 Task: Disable the option push notifications in Job application updates.
Action: Mouse moved to (769, 108)
Screenshot: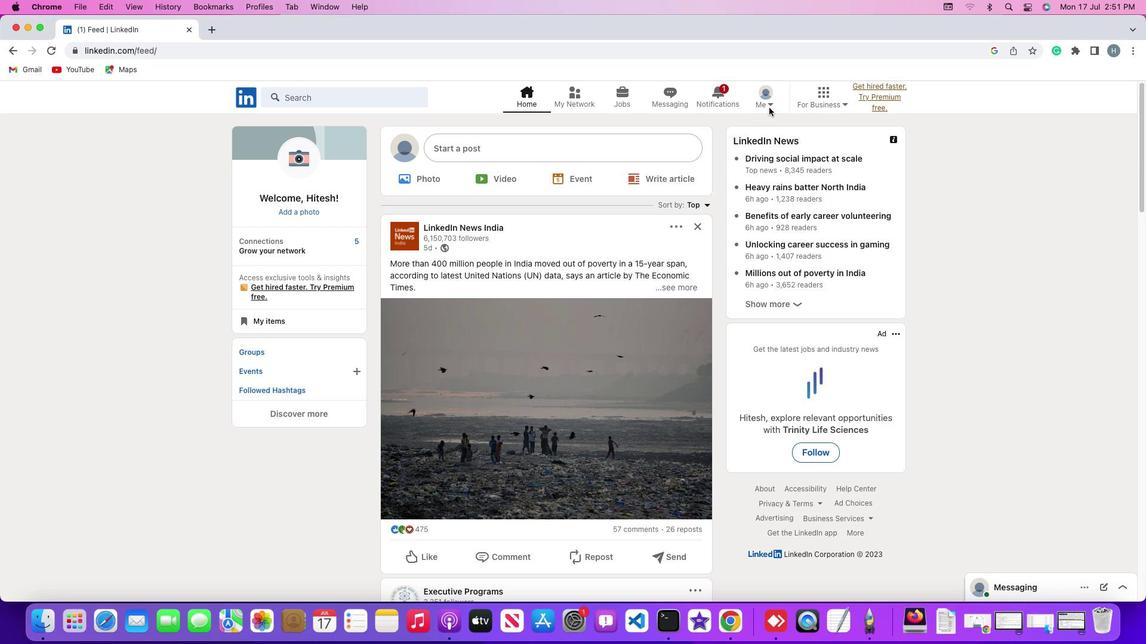
Action: Mouse pressed left at (769, 108)
Screenshot: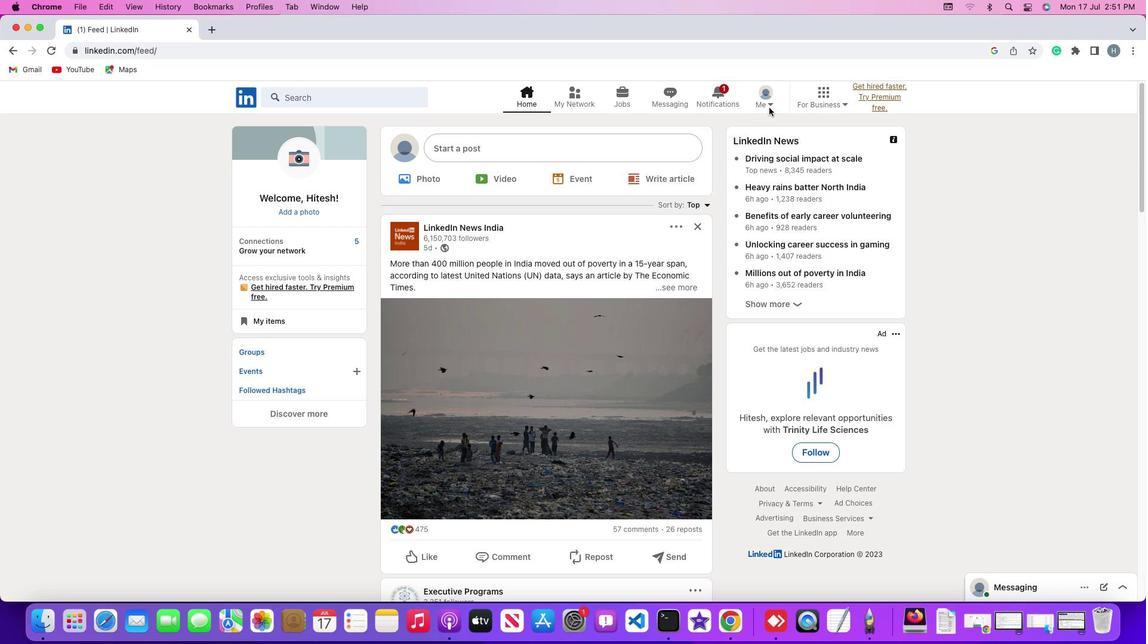 
Action: Mouse moved to (768, 105)
Screenshot: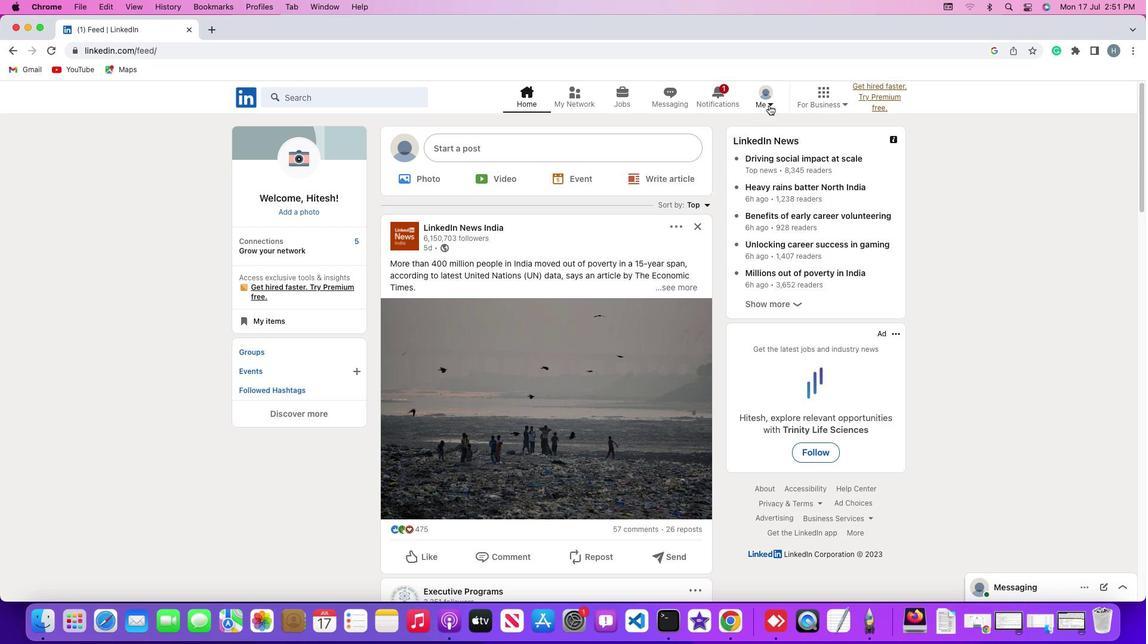 
Action: Mouse pressed left at (768, 105)
Screenshot: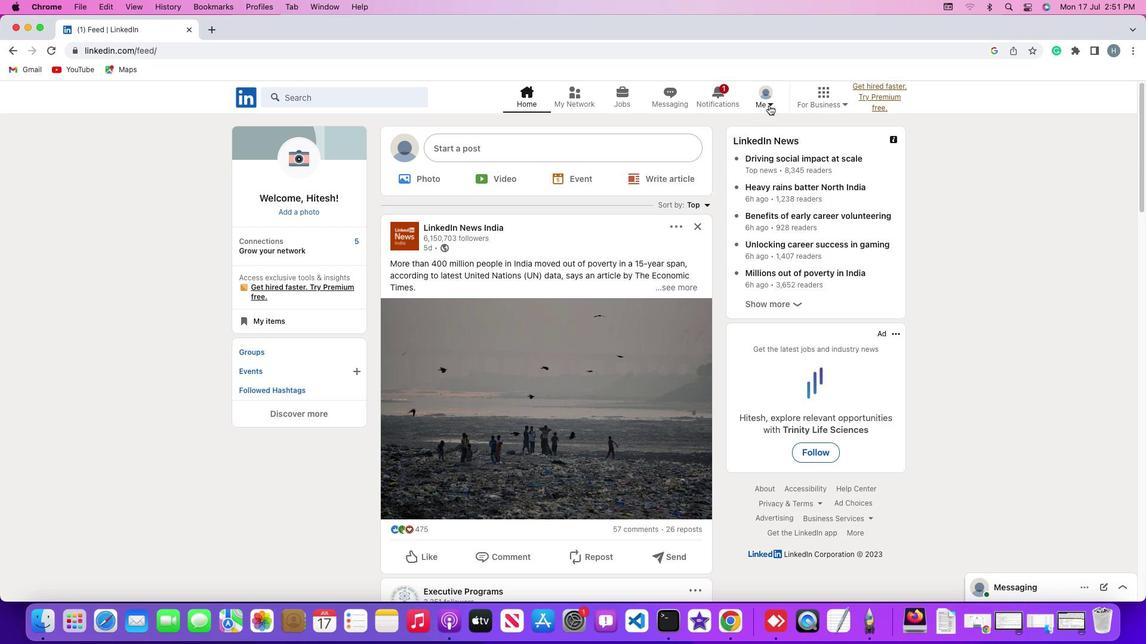 
Action: Mouse moved to (685, 228)
Screenshot: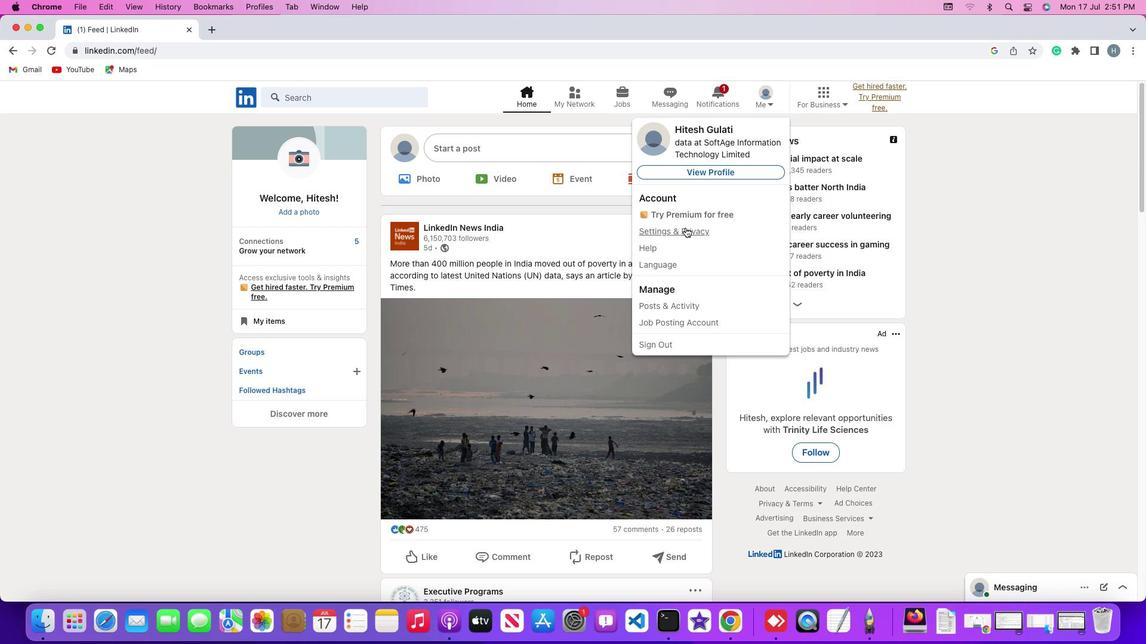 
Action: Mouse pressed left at (685, 228)
Screenshot: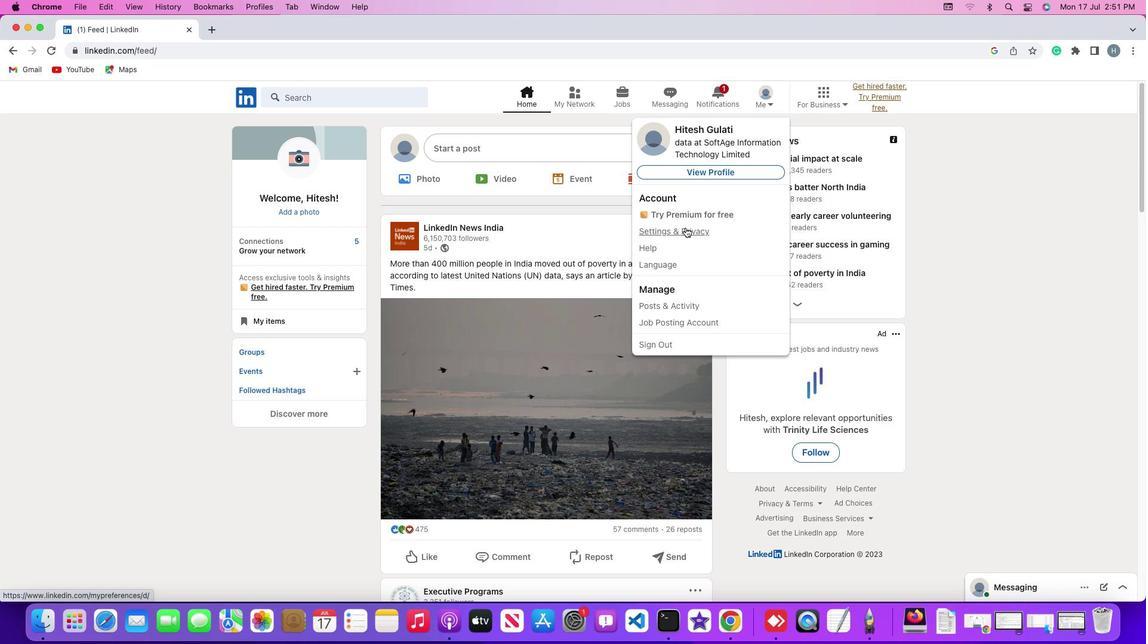 
Action: Mouse moved to (94, 402)
Screenshot: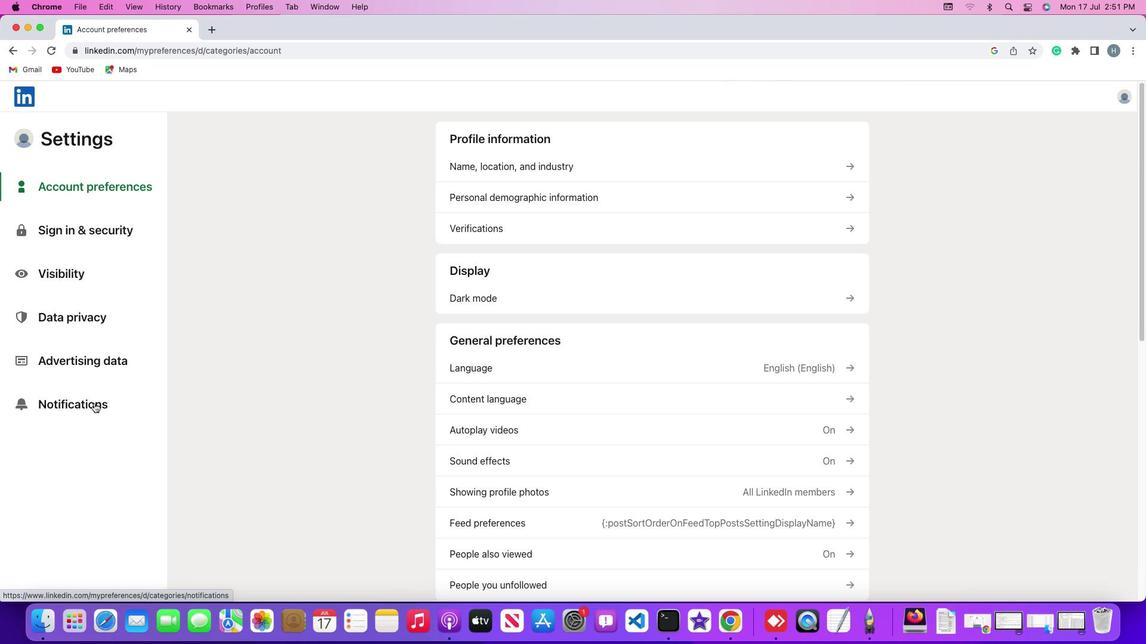
Action: Mouse pressed left at (94, 402)
Screenshot: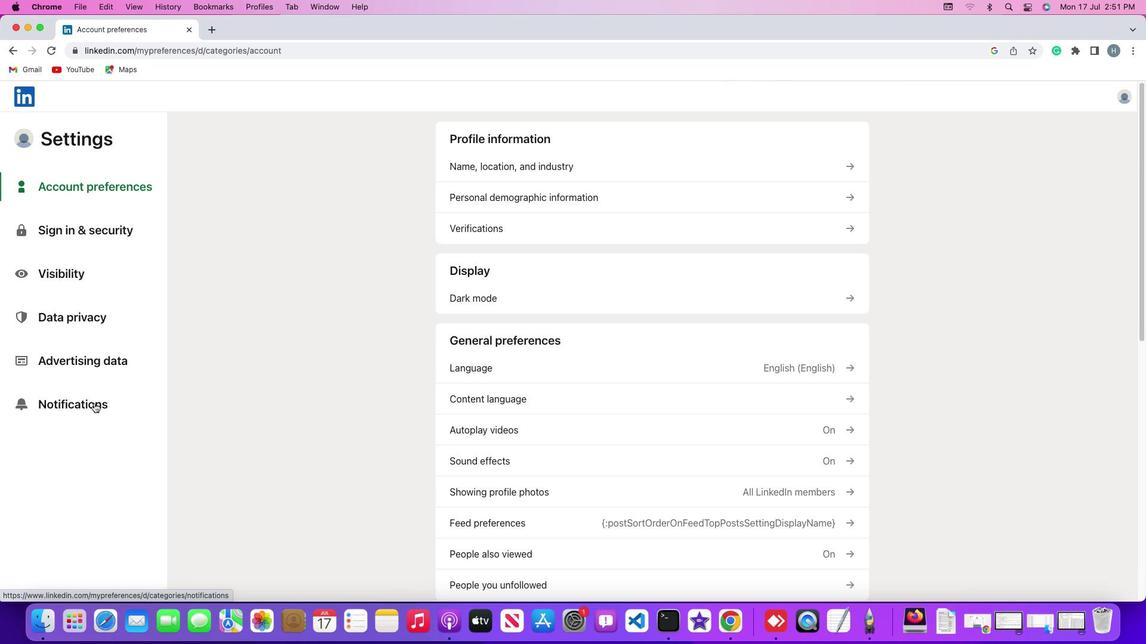
Action: Mouse moved to (569, 169)
Screenshot: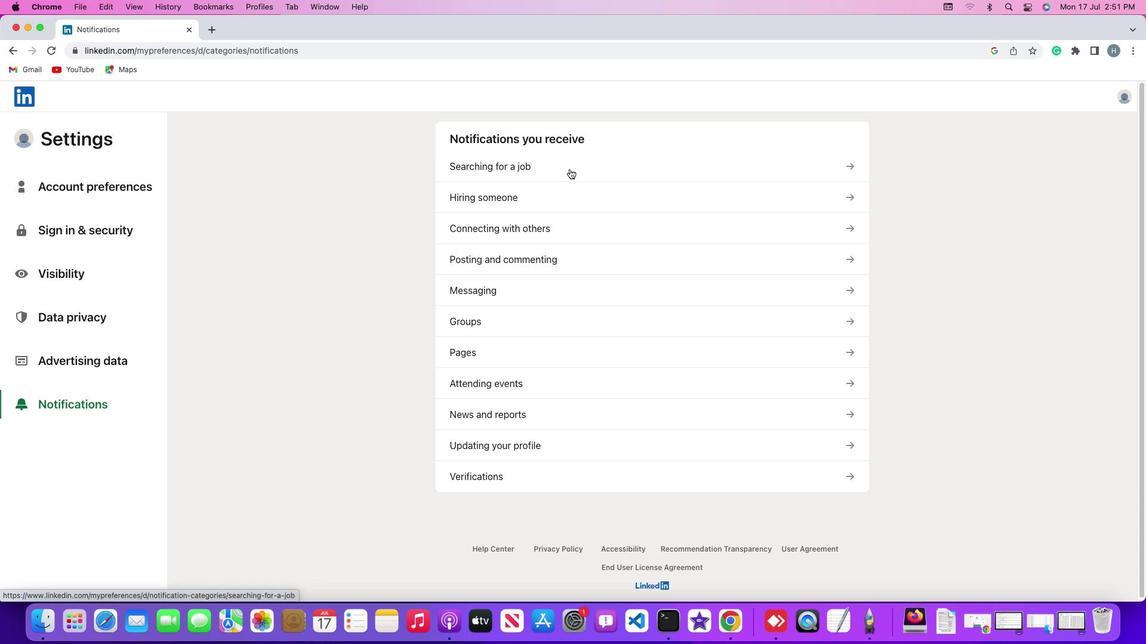 
Action: Mouse pressed left at (569, 169)
Screenshot: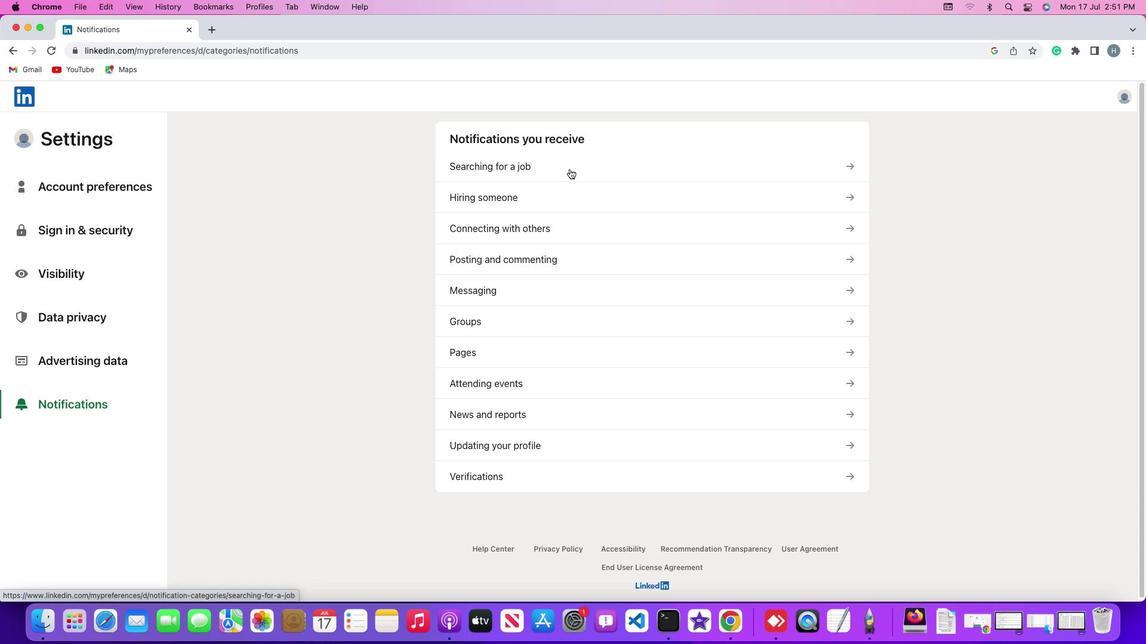 
Action: Mouse moved to (552, 343)
Screenshot: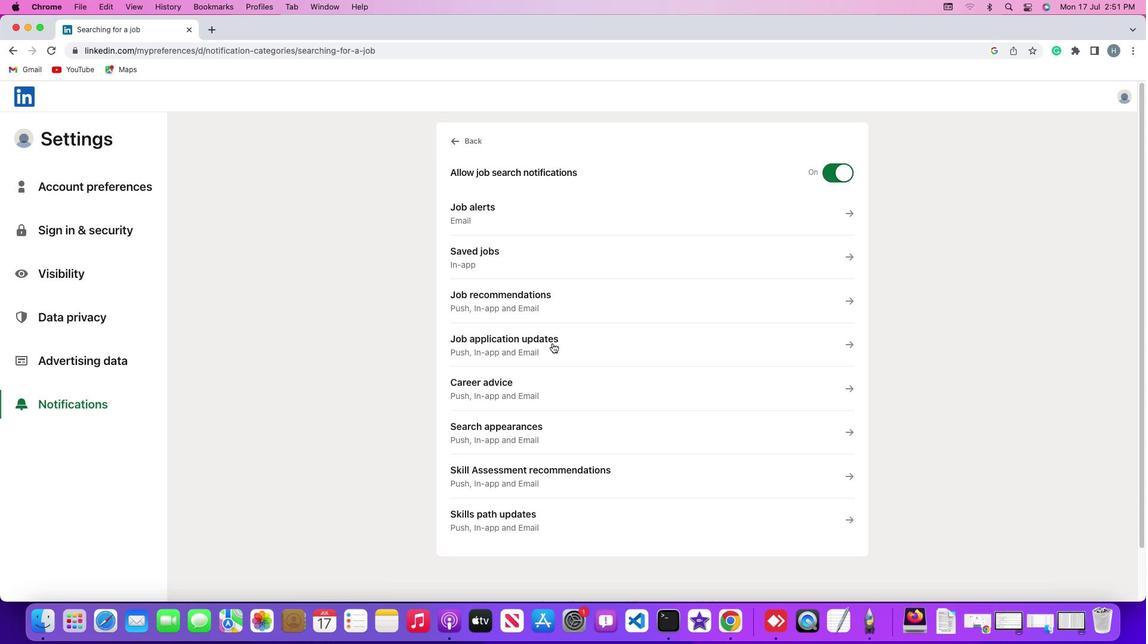 
Action: Mouse pressed left at (552, 343)
Screenshot: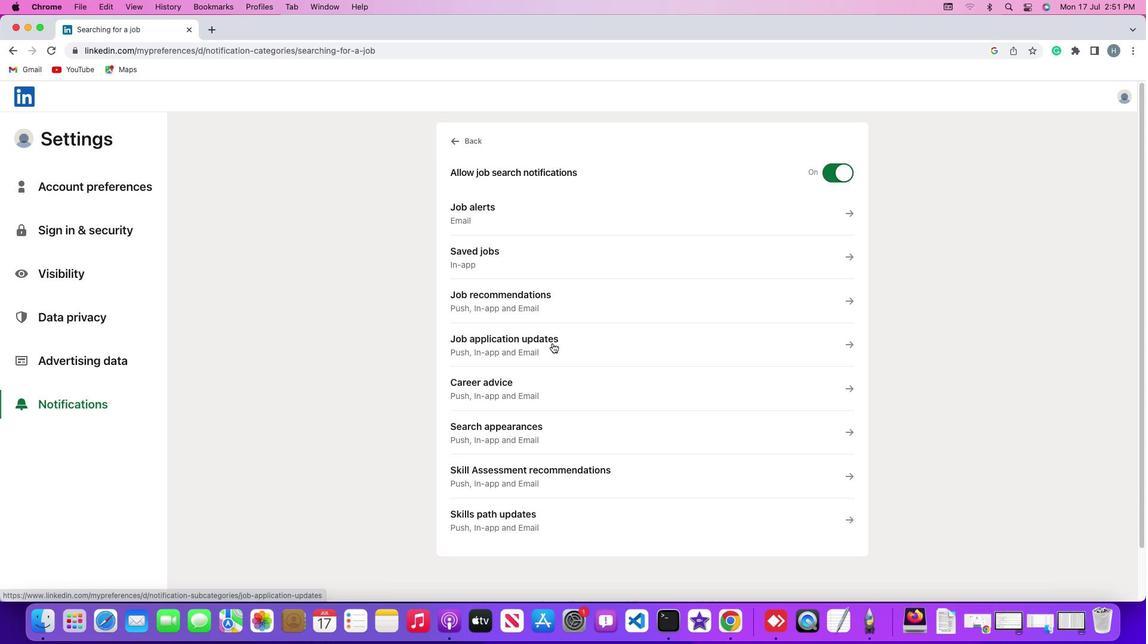 
Action: Mouse moved to (844, 299)
Screenshot: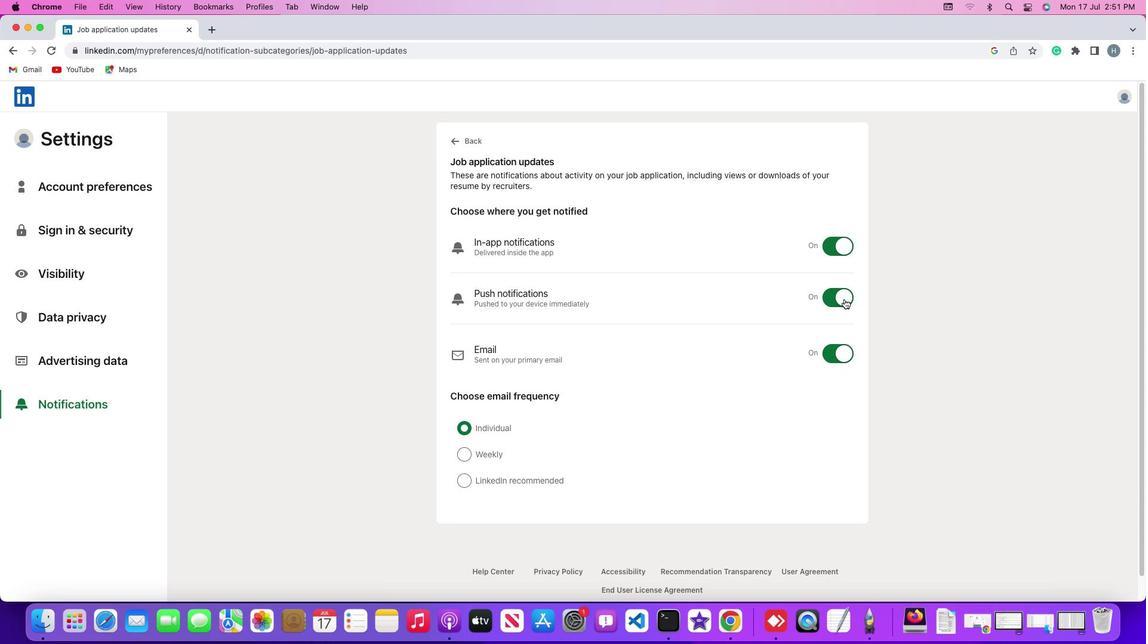 
Action: Mouse pressed left at (844, 299)
Screenshot: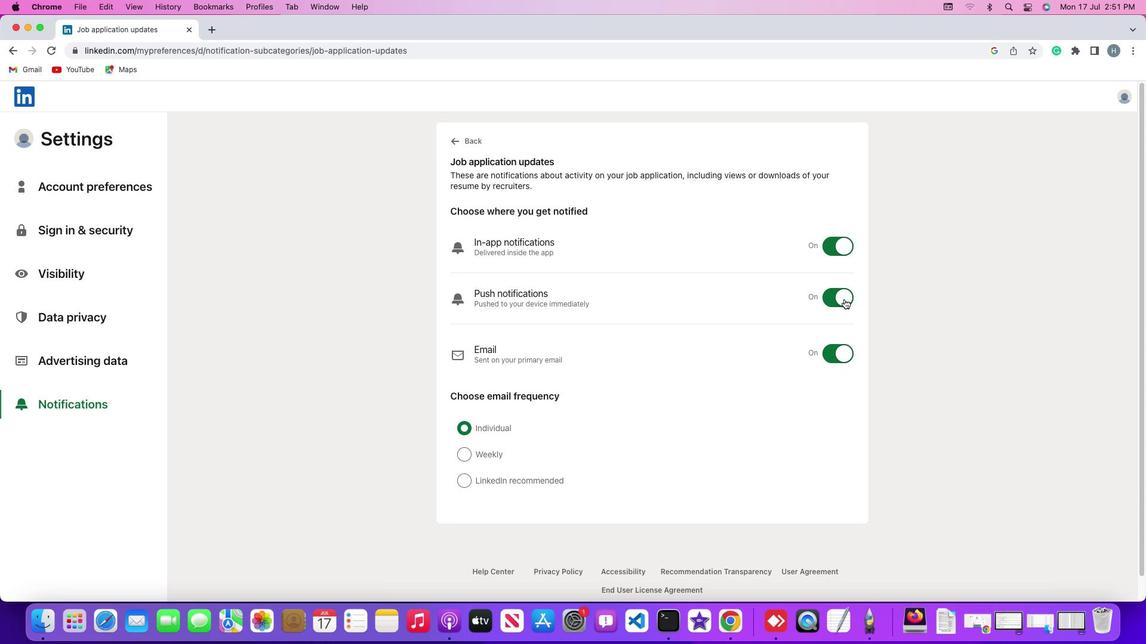 
Action: Mouse moved to (906, 351)
Screenshot: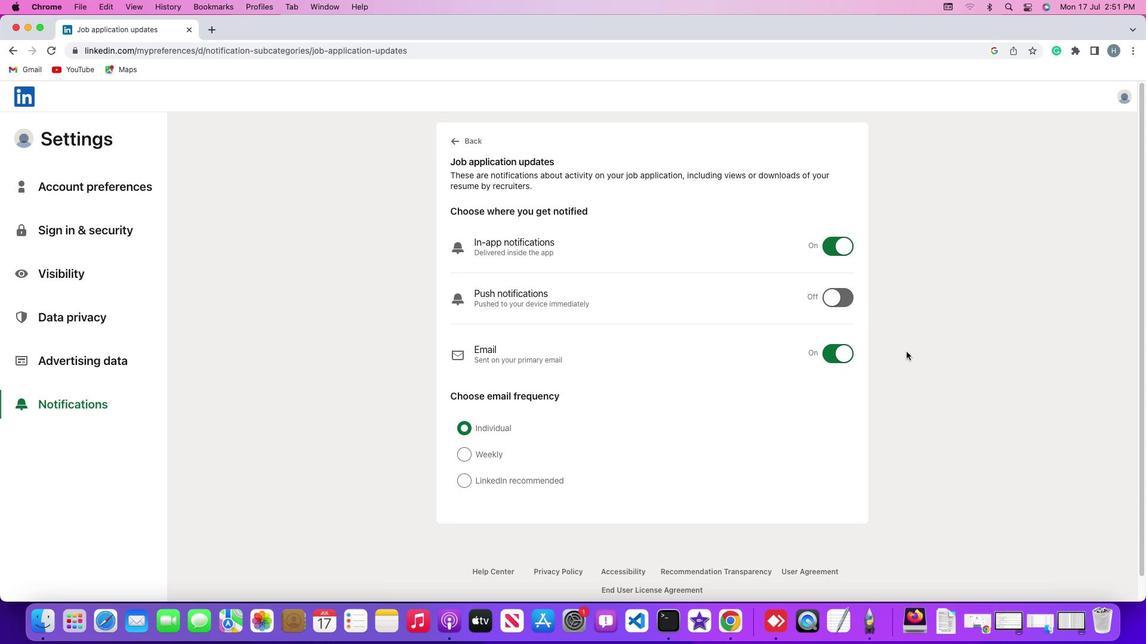 
